 Task: Create New Vendor with Vendor Name: Occidental, Billing Address Line1: 8220 Peninsula Street, Billing Address Line2: Millington, Billing Address Line3: TX 77904
Action: Mouse moved to (174, 39)
Screenshot: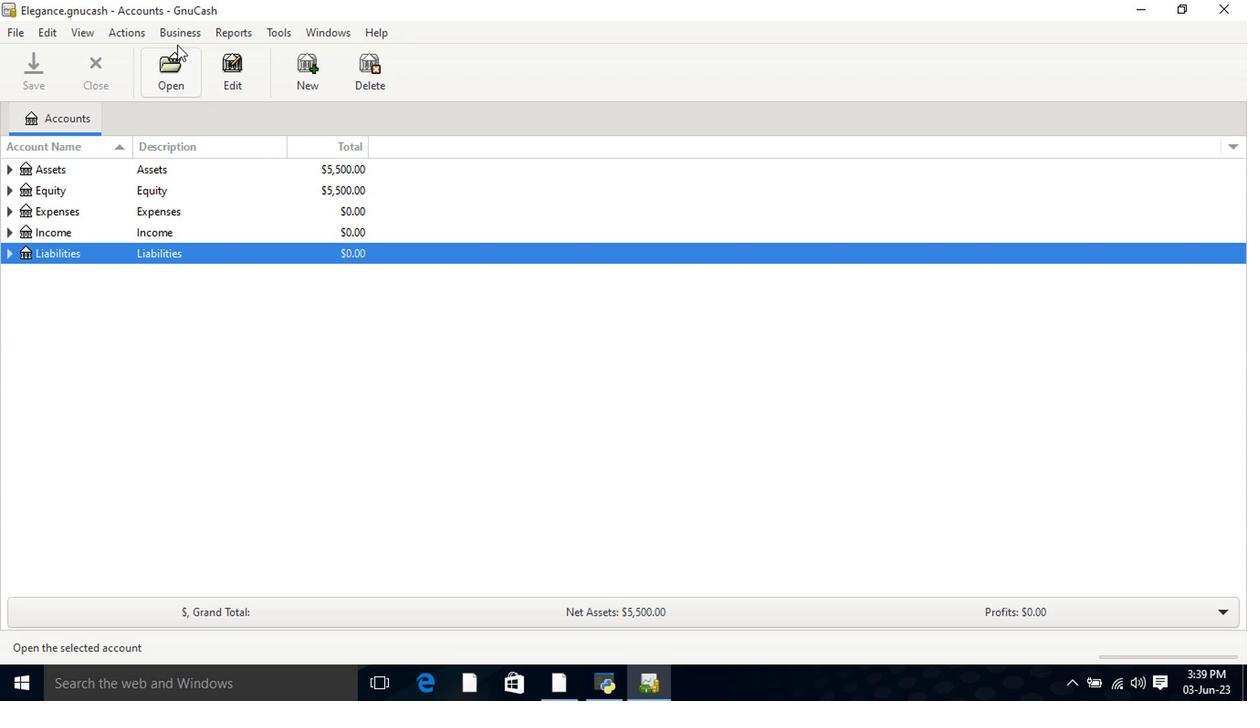 
Action: Mouse pressed left at (174, 39)
Screenshot: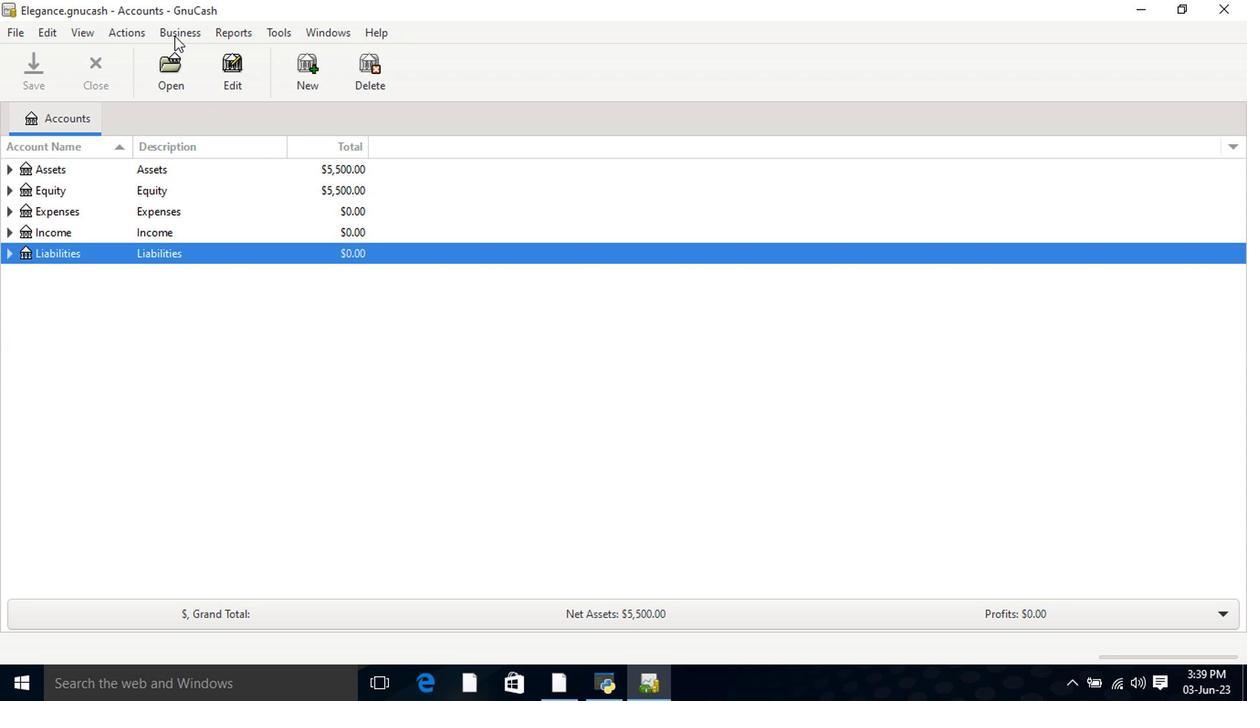 
Action: Mouse moved to (212, 79)
Screenshot: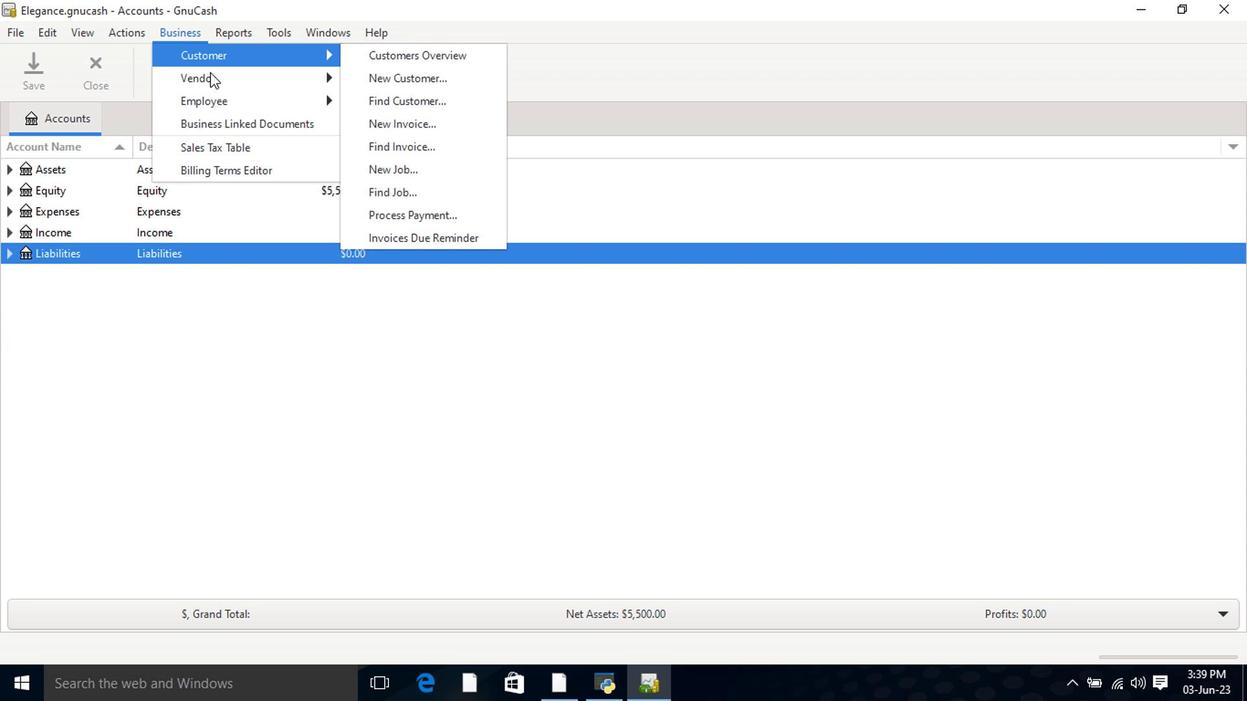 
Action: Mouse pressed left at (212, 79)
Screenshot: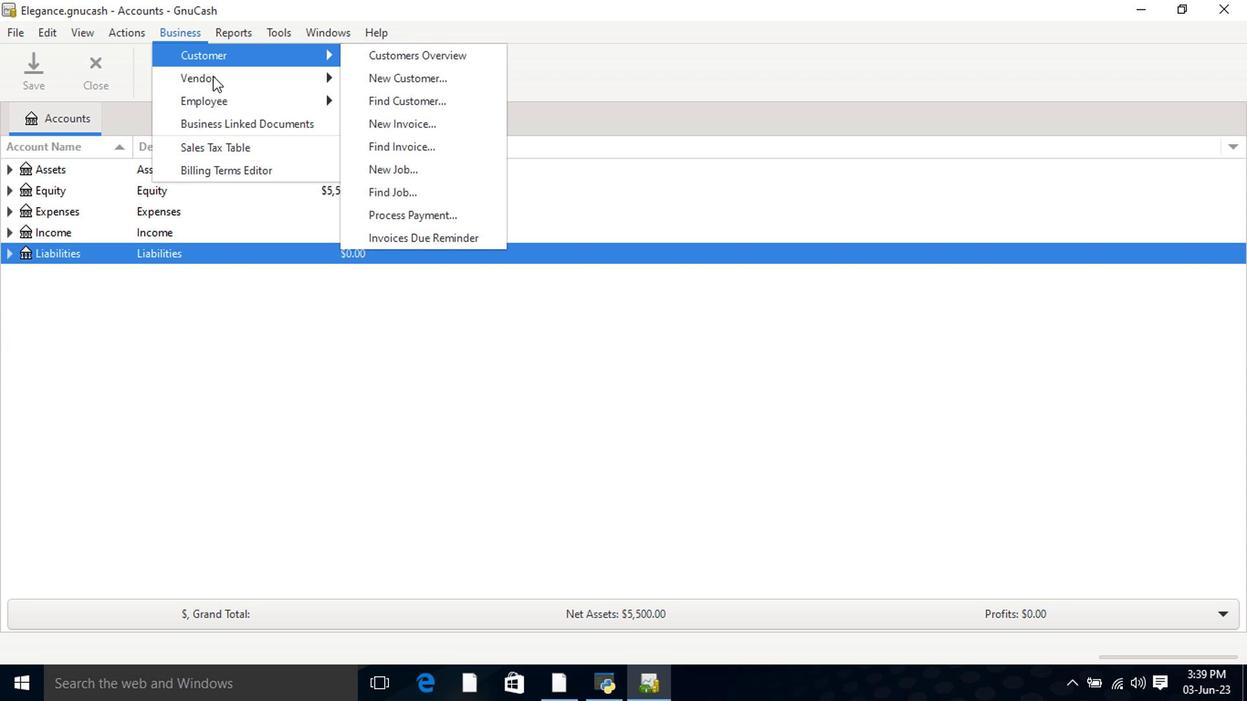 
Action: Mouse moved to (404, 103)
Screenshot: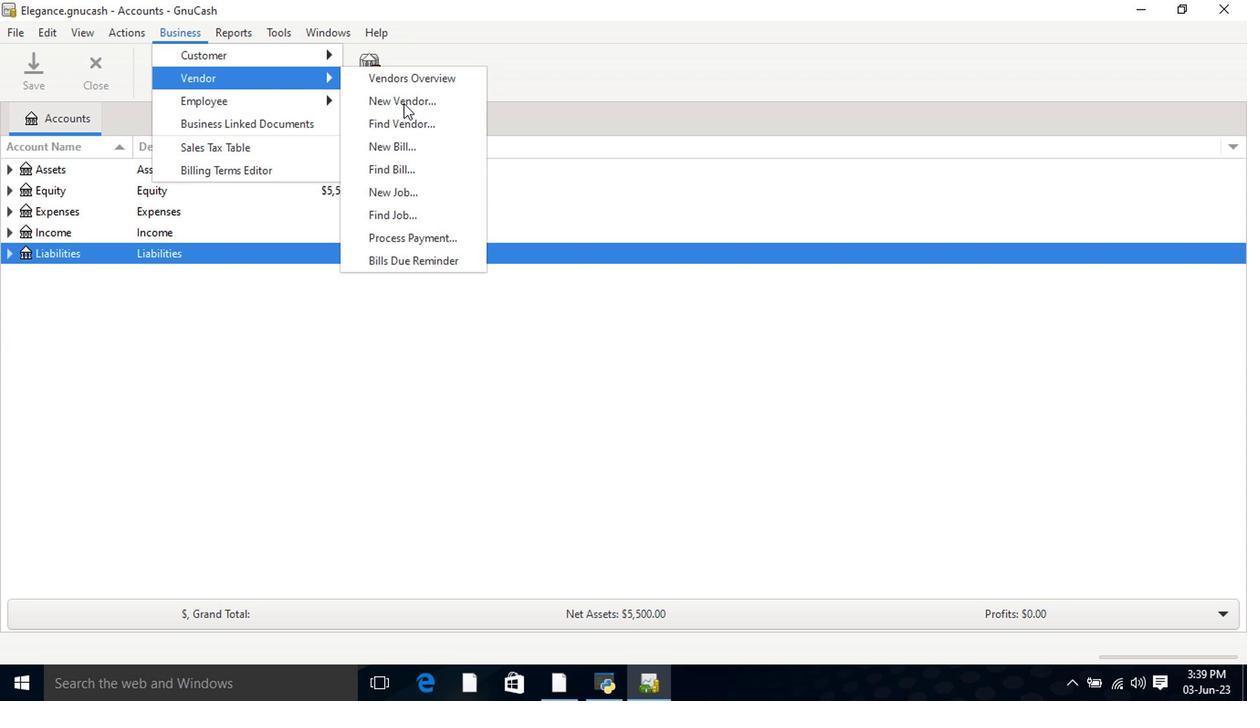 
Action: Mouse pressed left at (404, 103)
Screenshot: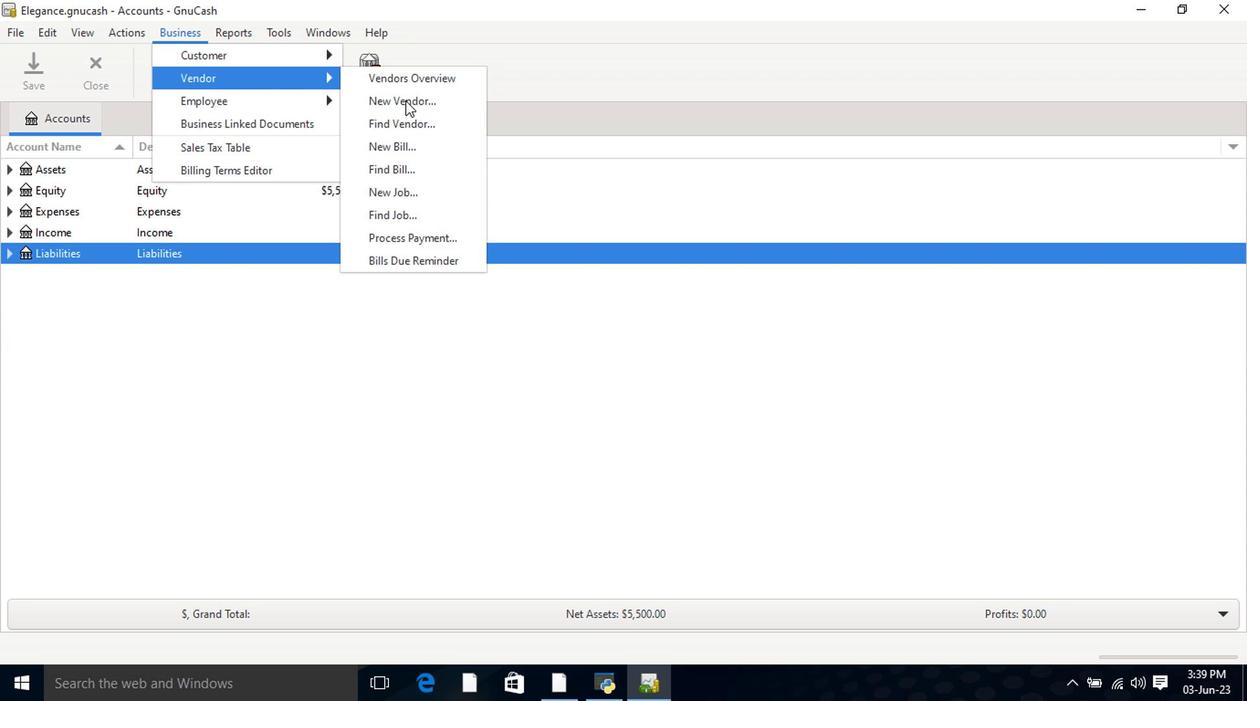 
Action: Mouse moved to (631, 202)
Screenshot: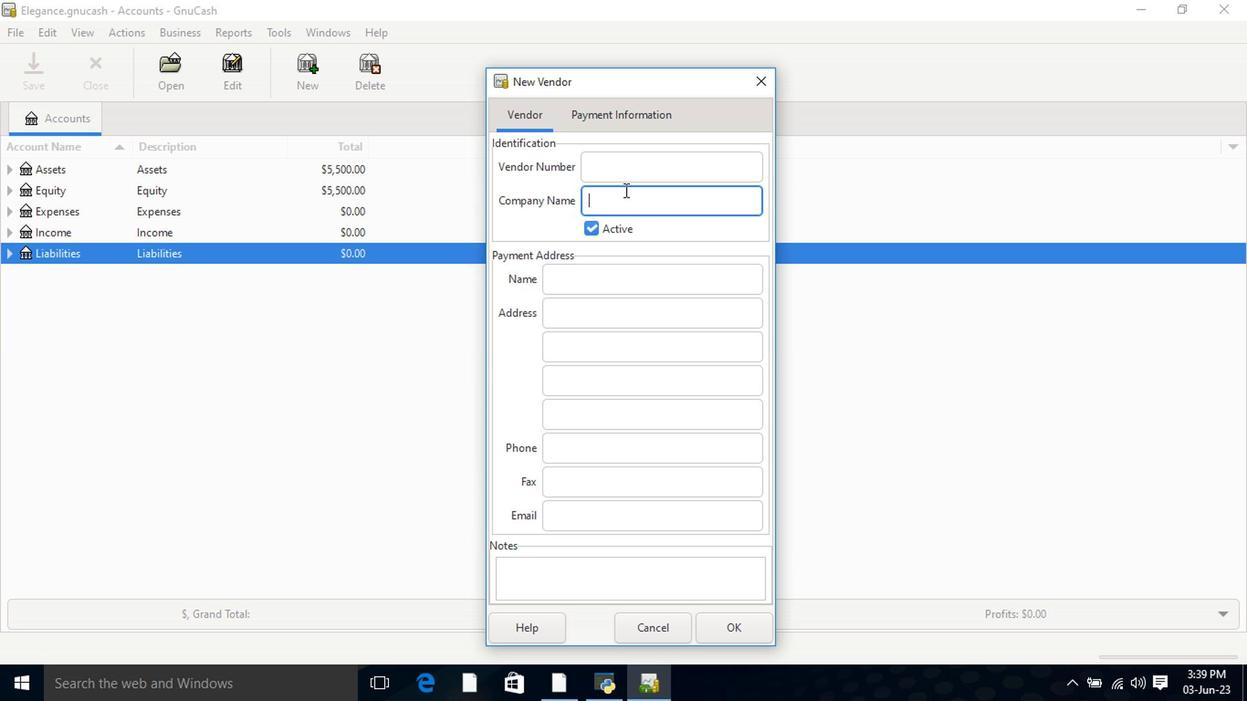 
Action: Key pressed <Key.shift>Occidental<Key.tab><Key.tab><Key.tab>8220<Key.space><Key.shift>Peninsula<Key.space><Key.shift>Street<Key.tab><Key.shift>Millington<Key.tab><Key.tab><Key.shift><Key.tab><Key.shift>Ta<Key.backspace><Key.shift><Key.shift><Key.shift>X<Key.space>77904
Screenshot: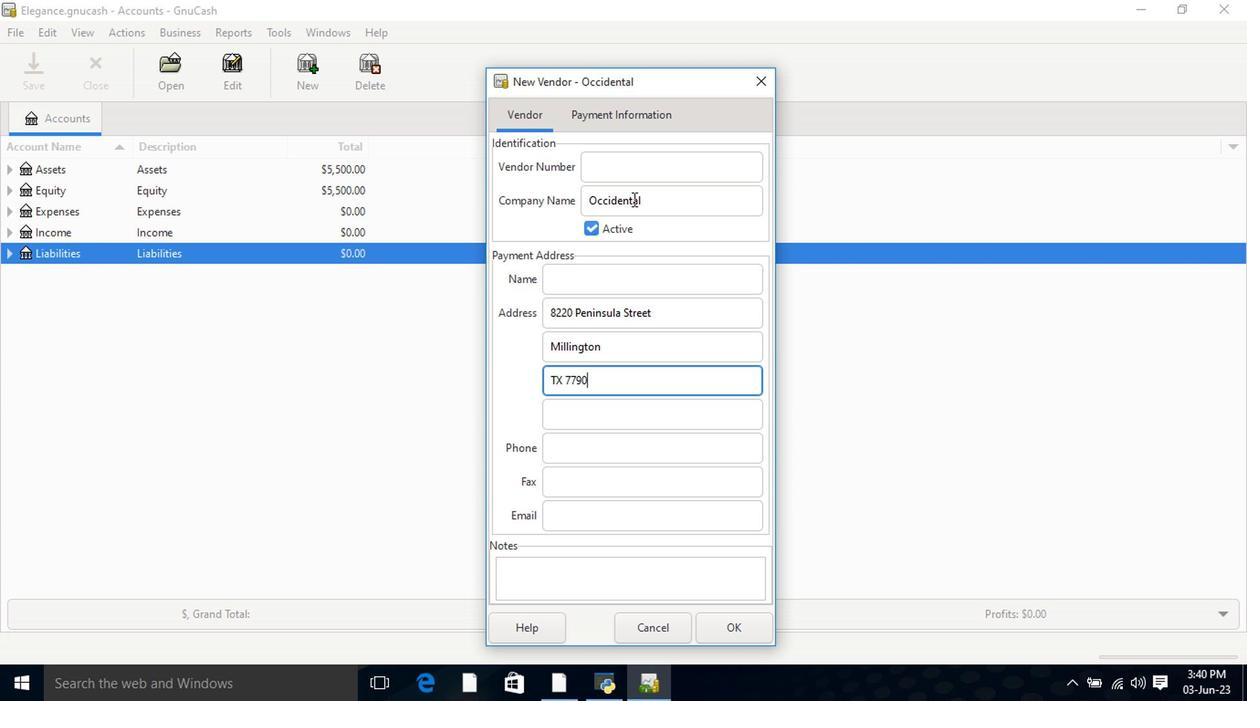 
Action: Mouse moved to (740, 633)
Screenshot: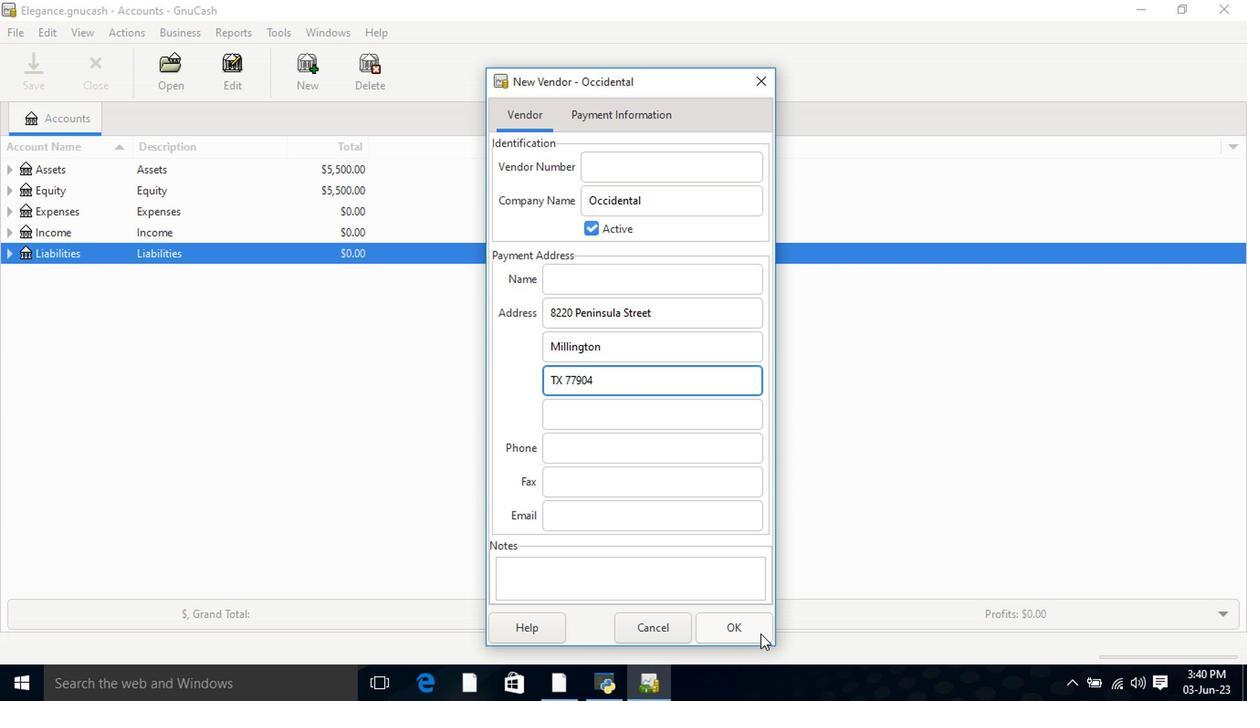 
Action: Mouse pressed left at (740, 633)
Screenshot: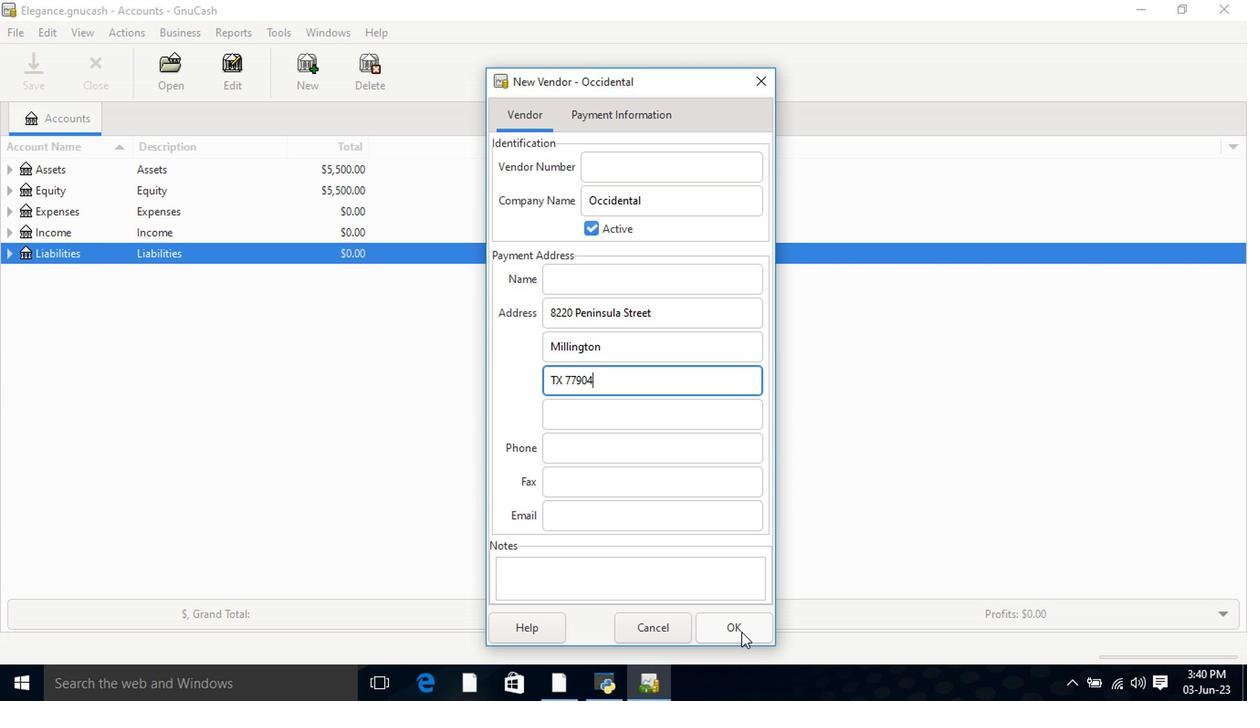 
Action: Mouse moved to (738, 632)
Screenshot: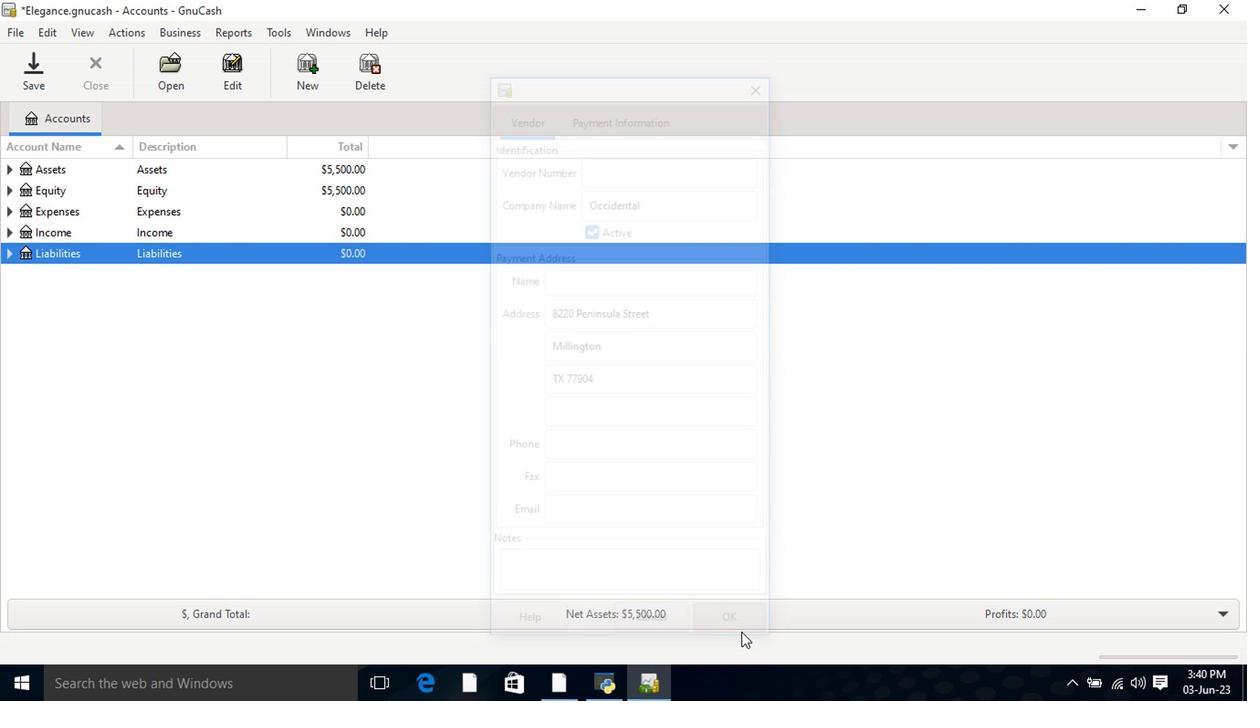 
